 Task: Create a due date automation trigger when advanced on, 2 hours after a card is due add fields with custom field "Resume" set to a number lower or equal to 1 and lower than 10.
Action: Mouse moved to (815, 75)
Screenshot: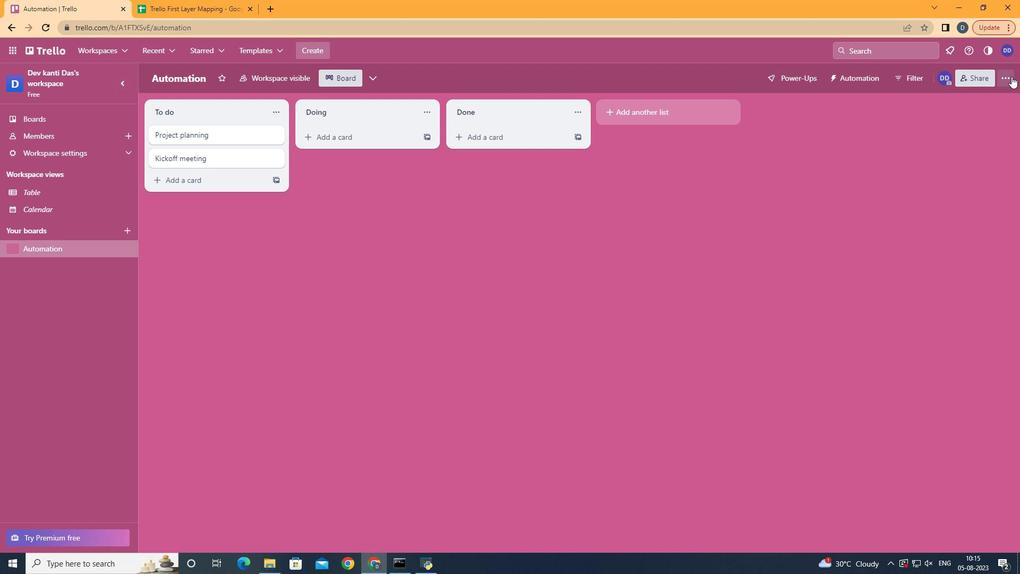 
Action: Mouse pressed left at (815, 75)
Screenshot: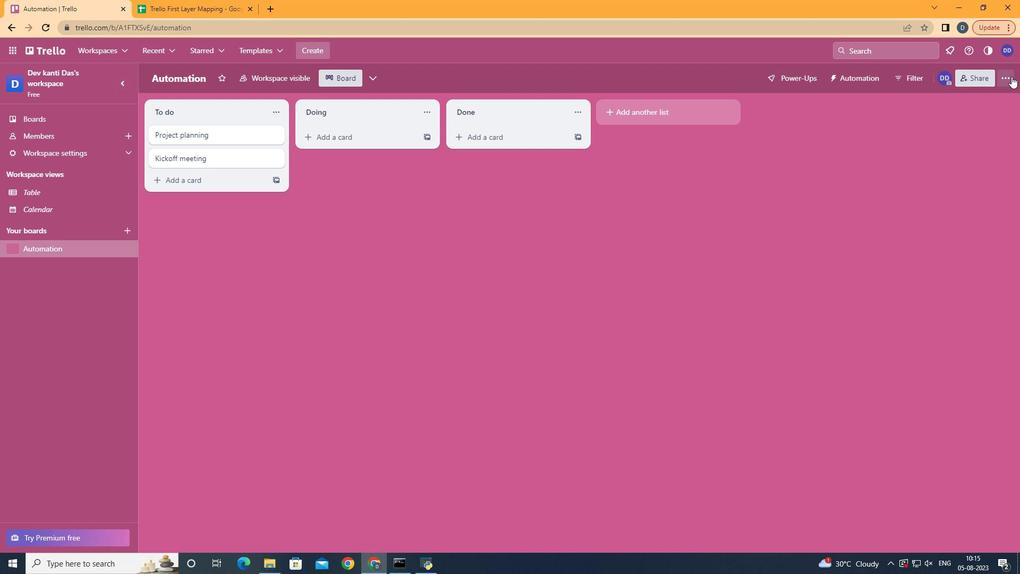 
Action: Mouse moved to (757, 224)
Screenshot: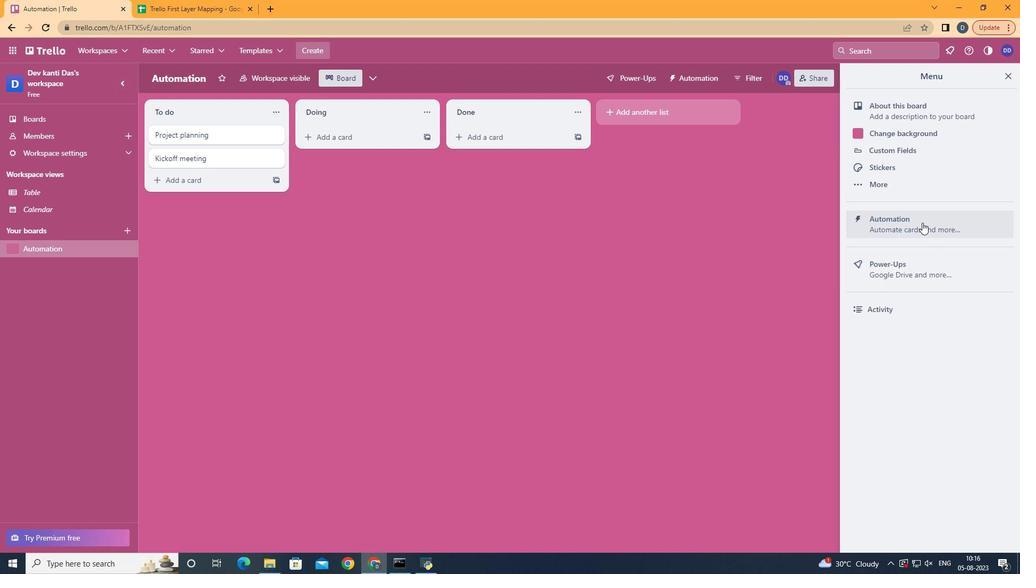 
Action: Mouse pressed left at (757, 224)
Screenshot: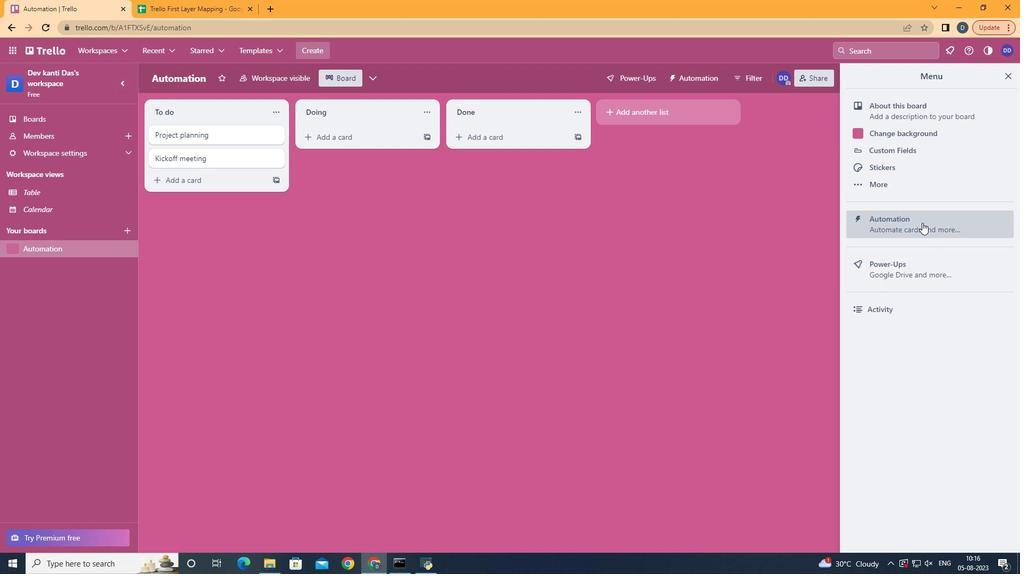
Action: Mouse moved to (307, 215)
Screenshot: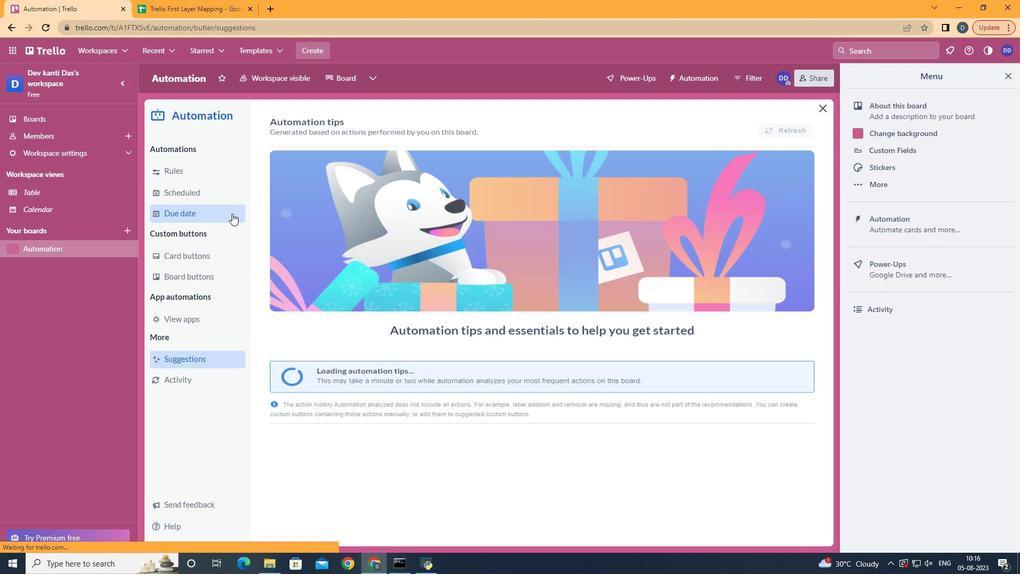 
Action: Mouse pressed left at (307, 215)
Screenshot: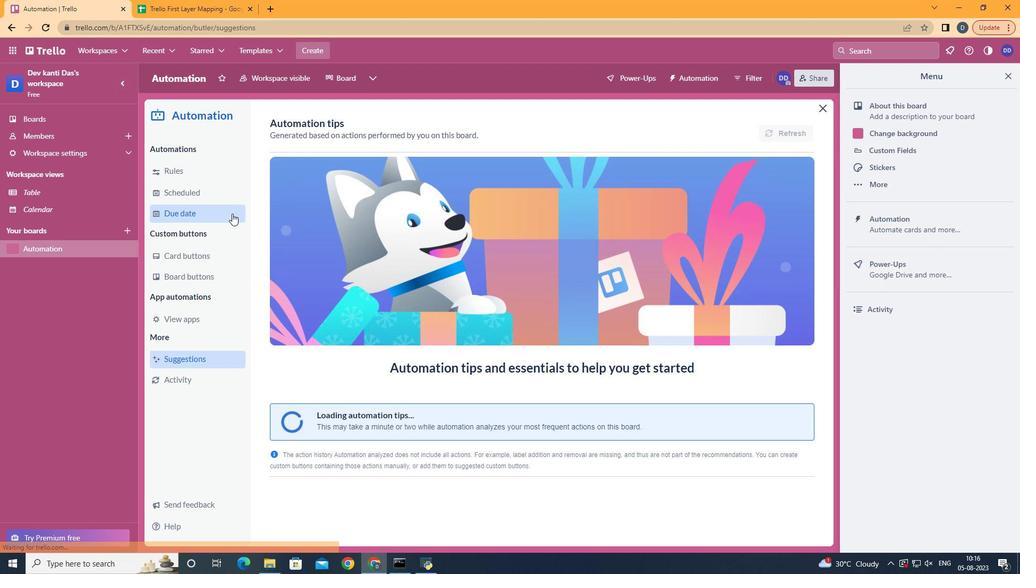 
Action: Mouse moved to (640, 124)
Screenshot: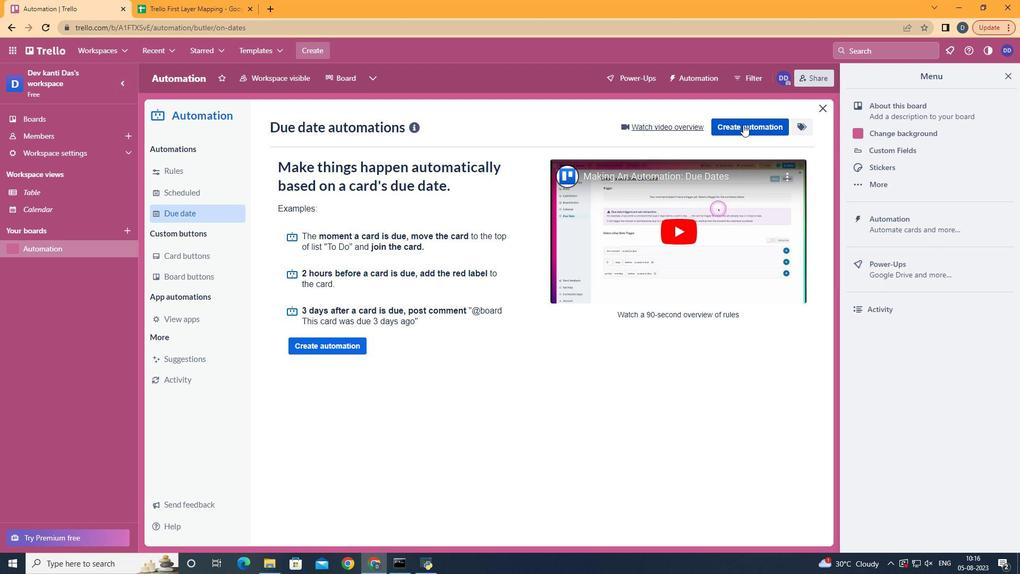 
Action: Mouse pressed left at (640, 124)
Screenshot: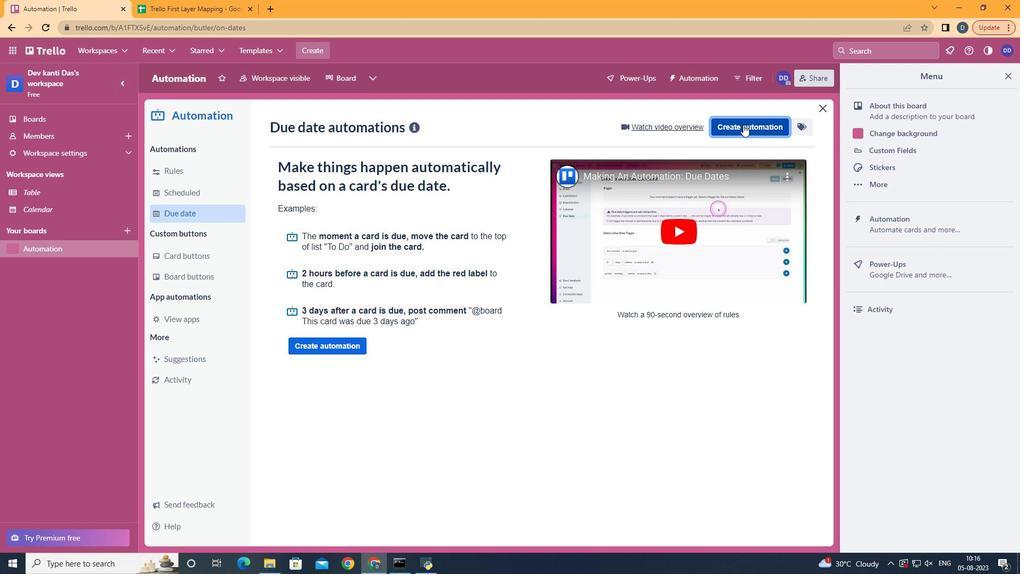 
Action: Mouse moved to (527, 233)
Screenshot: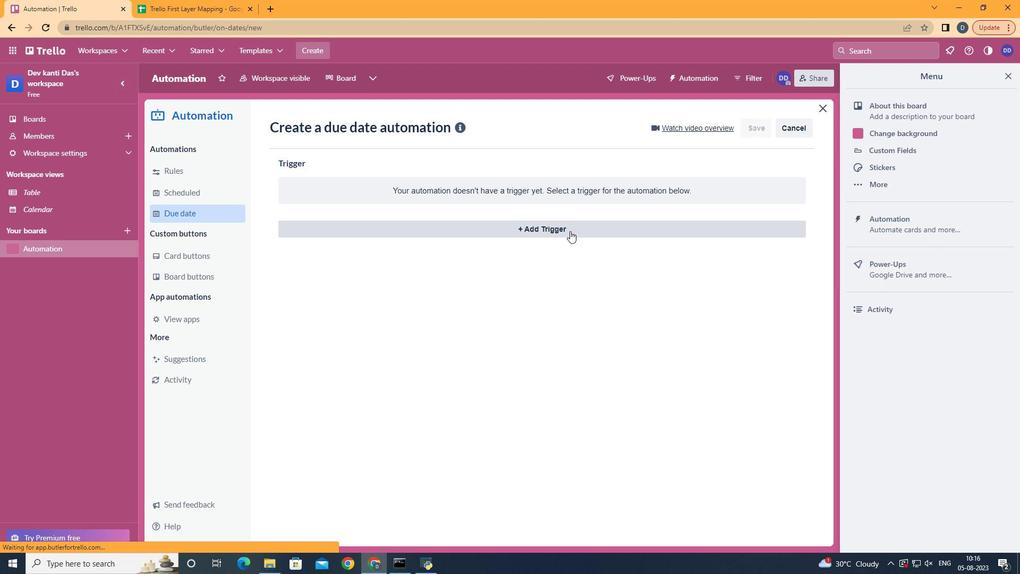 
Action: Mouse pressed left at (527, 233)
Screenshot: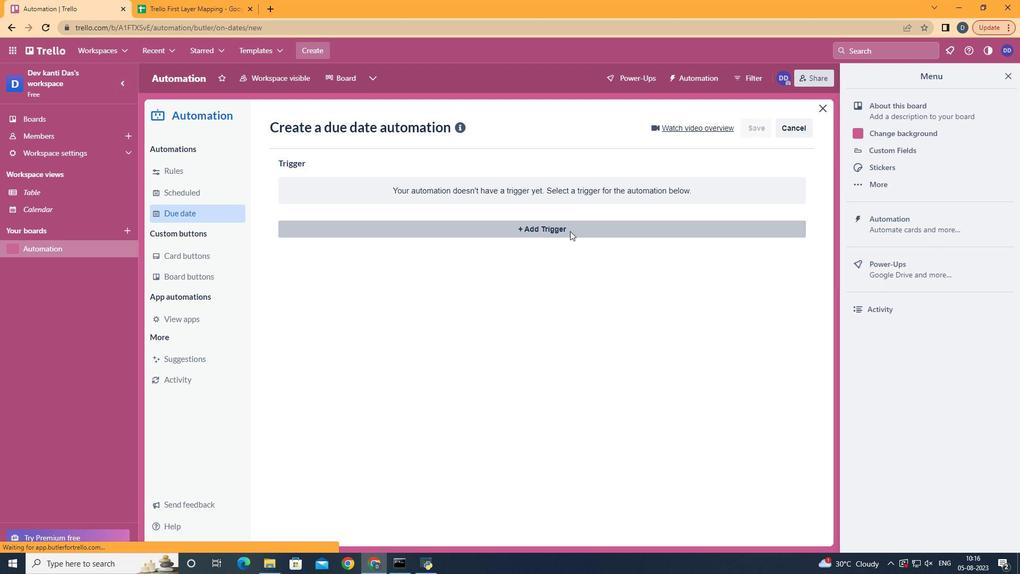 
Action: Mouse moved to (380, 453)
Screenshot: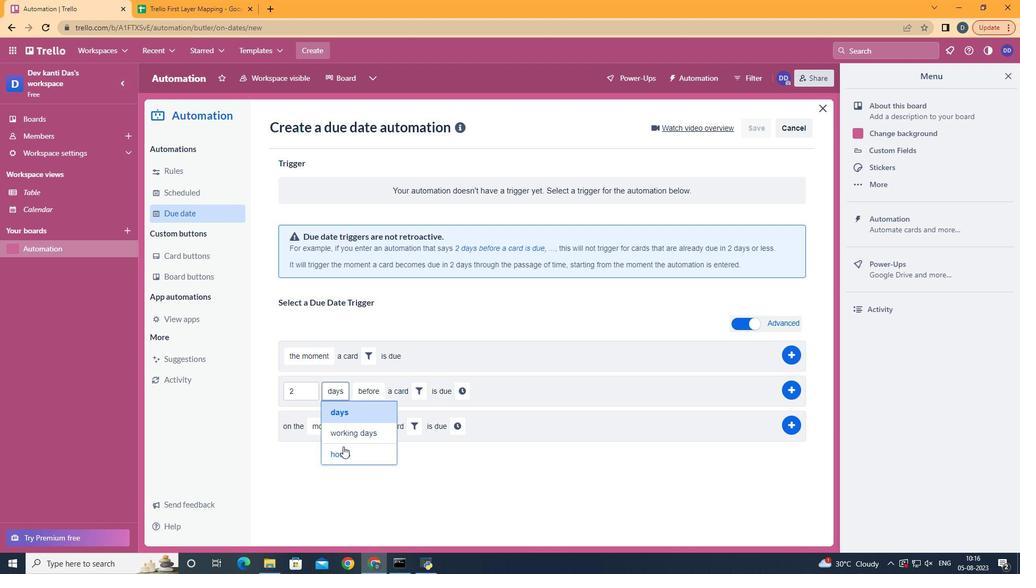
Action: Mouse pressed left at (380, 453)
Screenshot: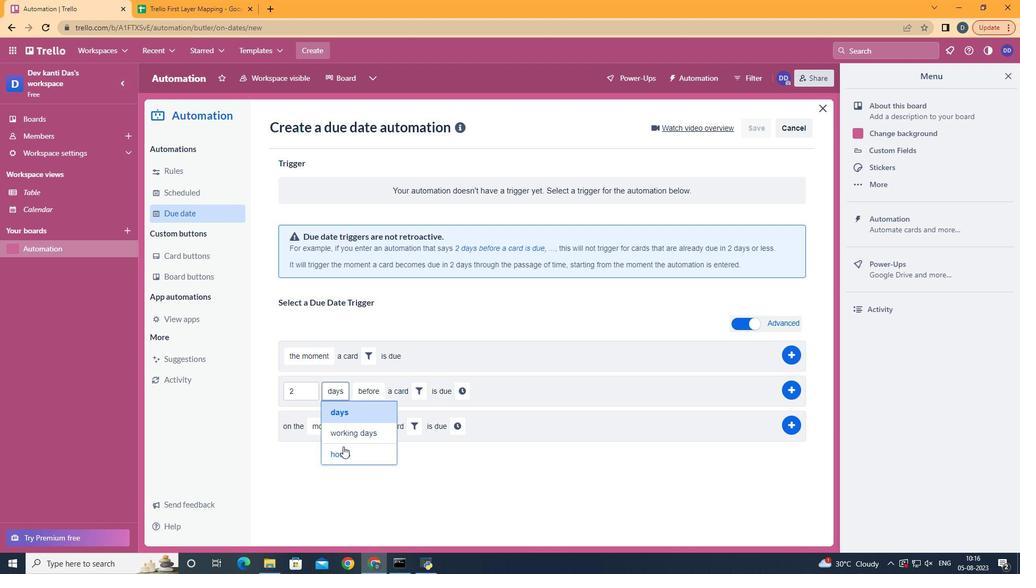 
Action: Mouse moved to (396, 442)
Screenshot: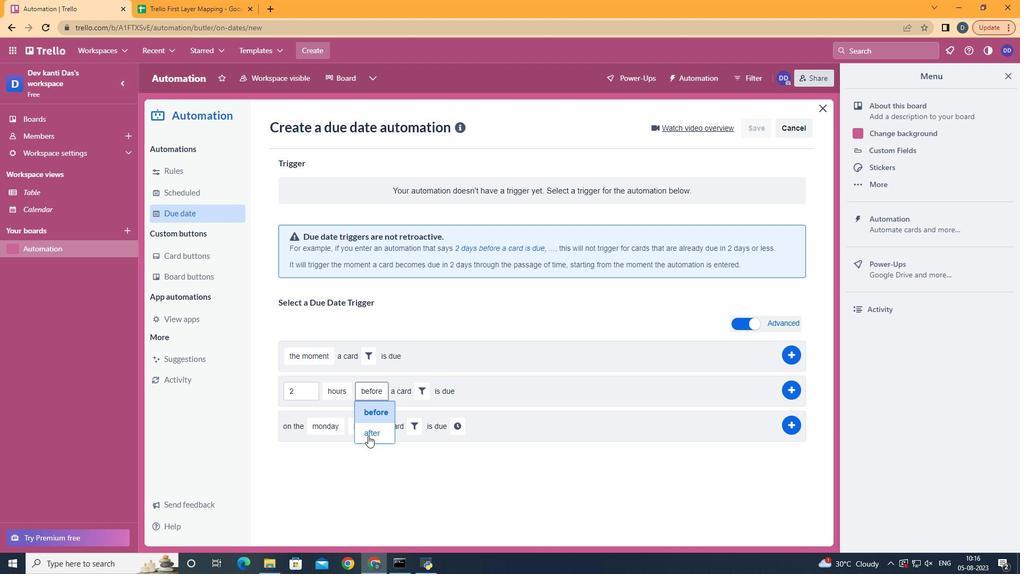 
Action: Mouse pressed left at (396, 442)
Screenshot: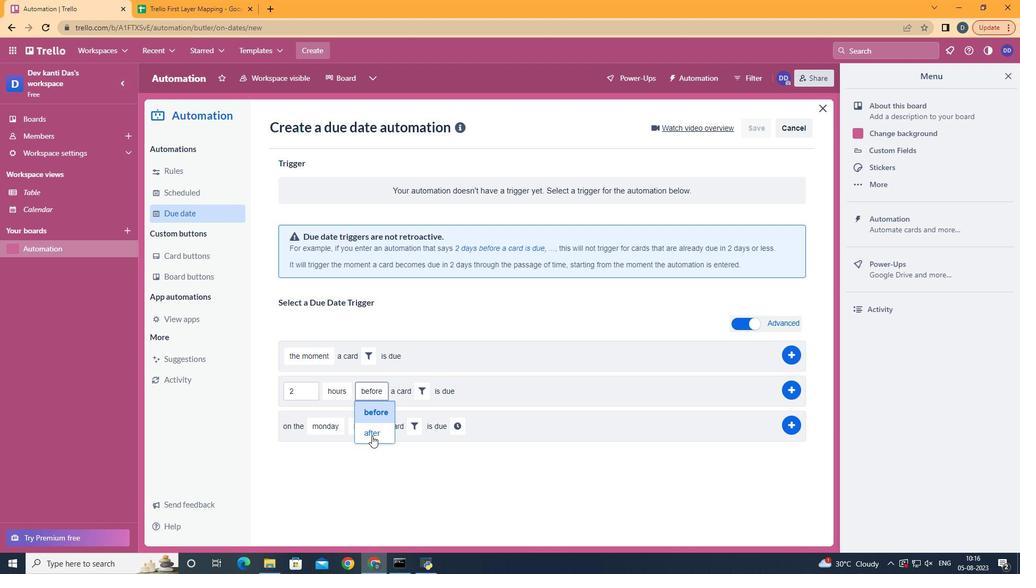 
Action: Mouse moved to (427, 398)
Screenshot: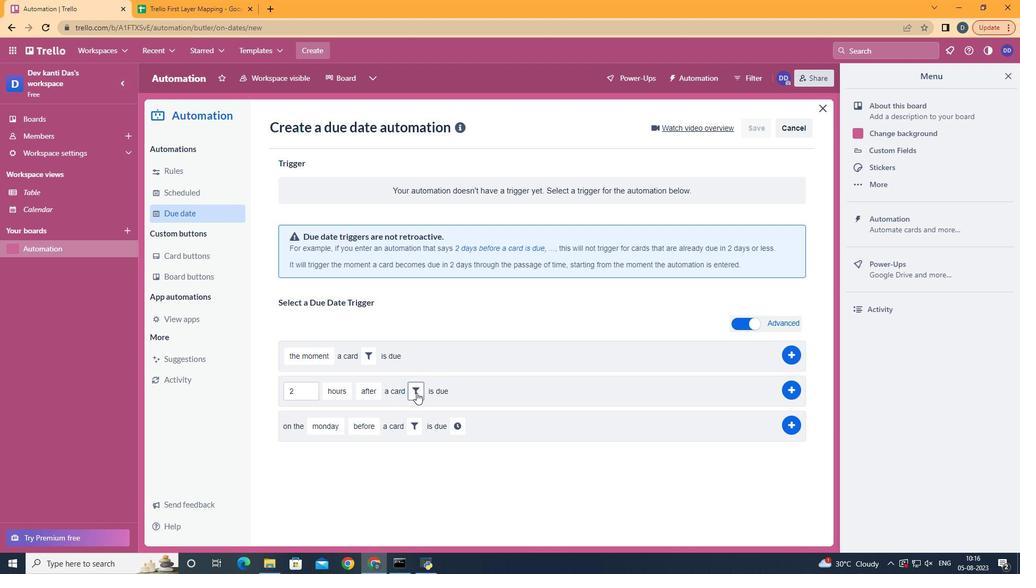 
Action: Mouse pressed left at (427, 398)
Screenshot: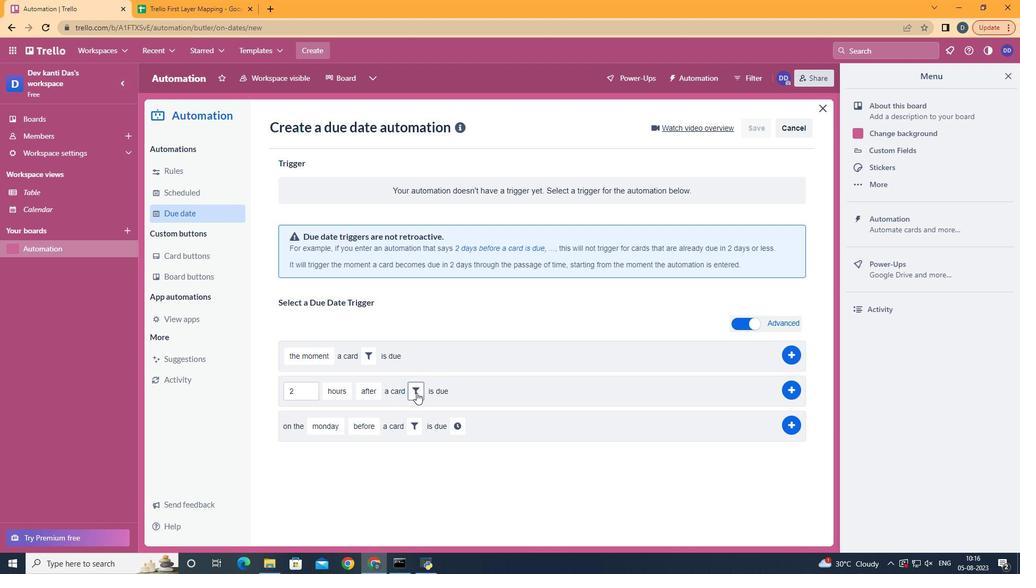 
Action: Mouse moved to (530, 430)
Screenshot: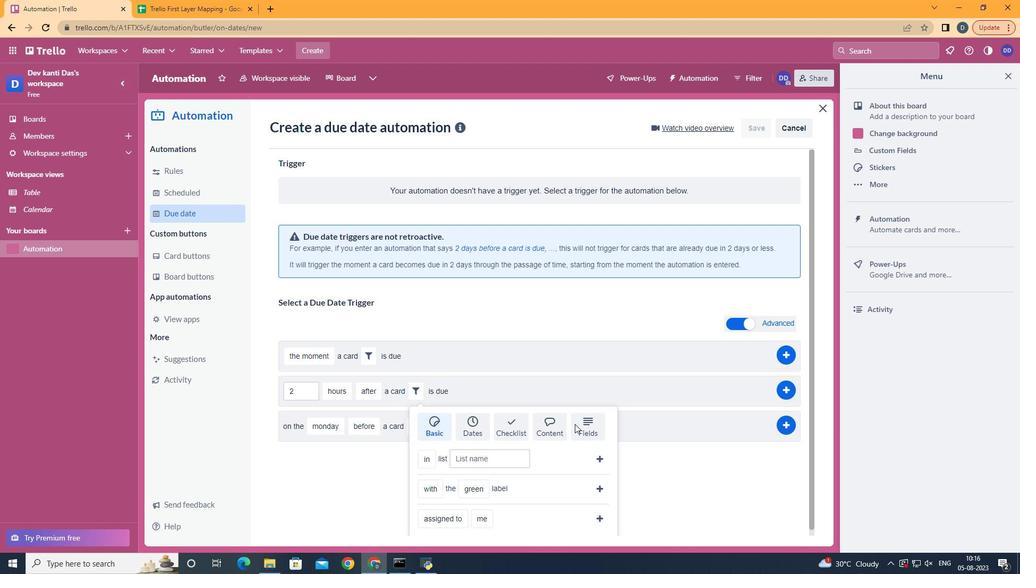 
Action: Mouse pressed left at (530, 430)
Screenshot: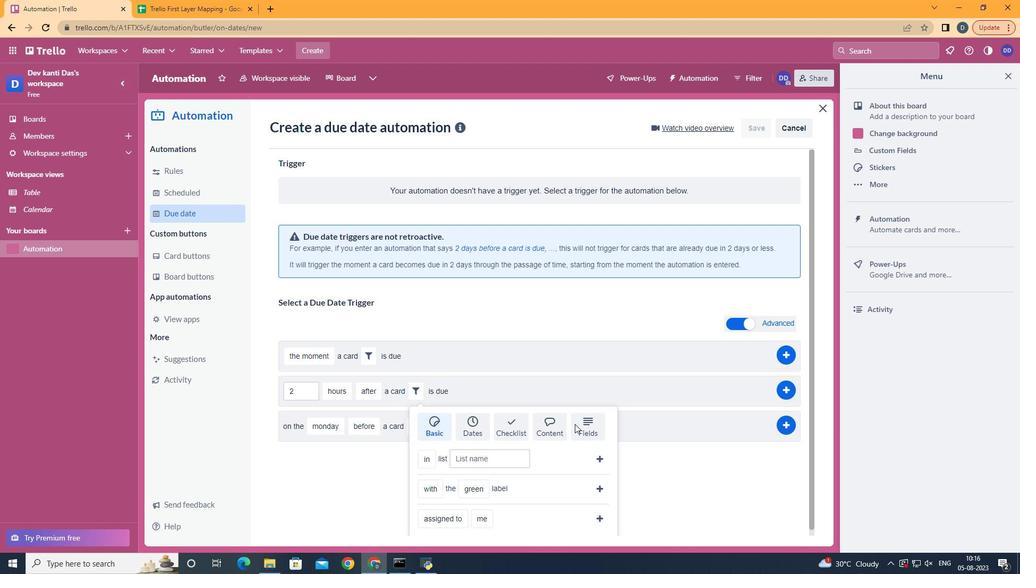 
Action: Mouse scrolled (530, 429) with delta (0, 0)
Screenshot: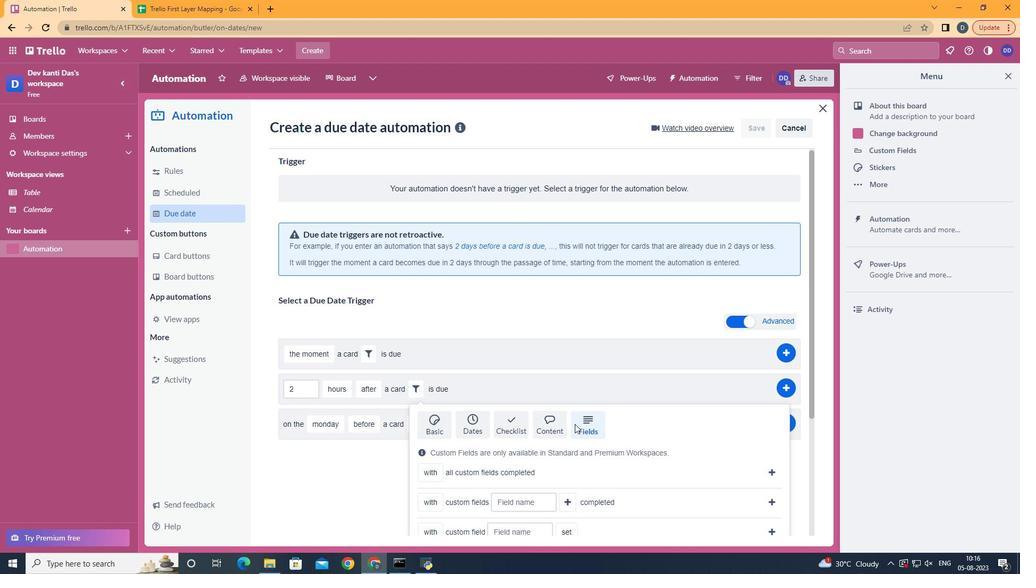 
Action: Mouse scrolled (530, 429) with delta (0, 0)
Screenshot: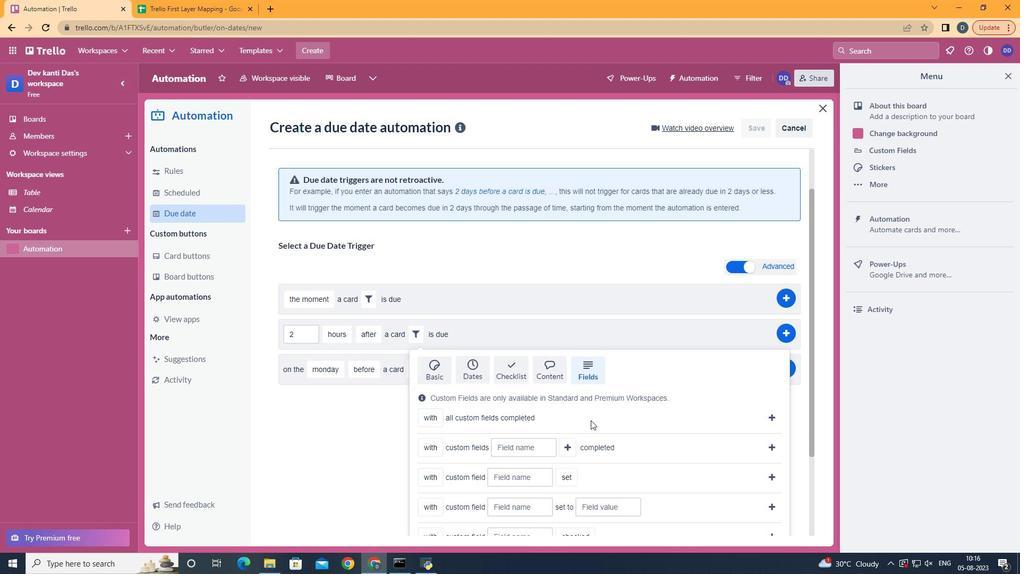
Action: Mouse scrolled (530, 429) with delta (0, 0)
Screenshot: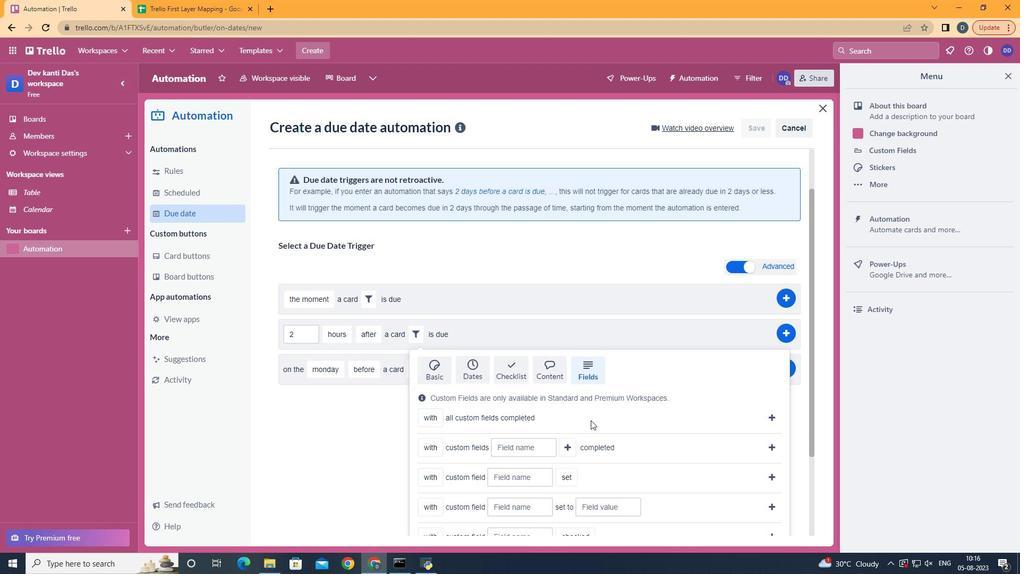 
Action: Mouse scrolled (530, 429) with delta (0, 0)
Screenshot: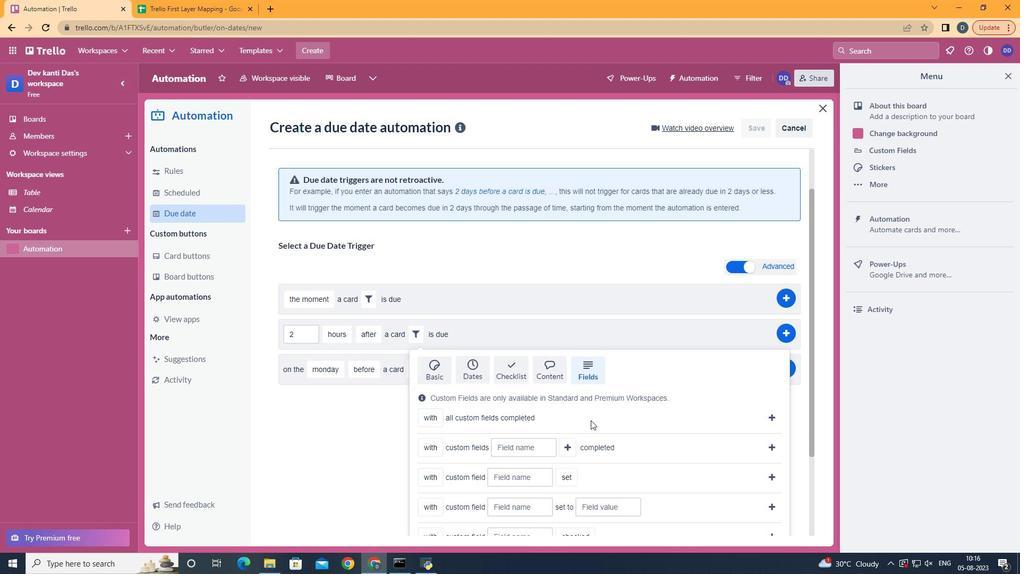 
Action: Mouse scrolled (530, 429) with delta (0, 0)
Screenshot: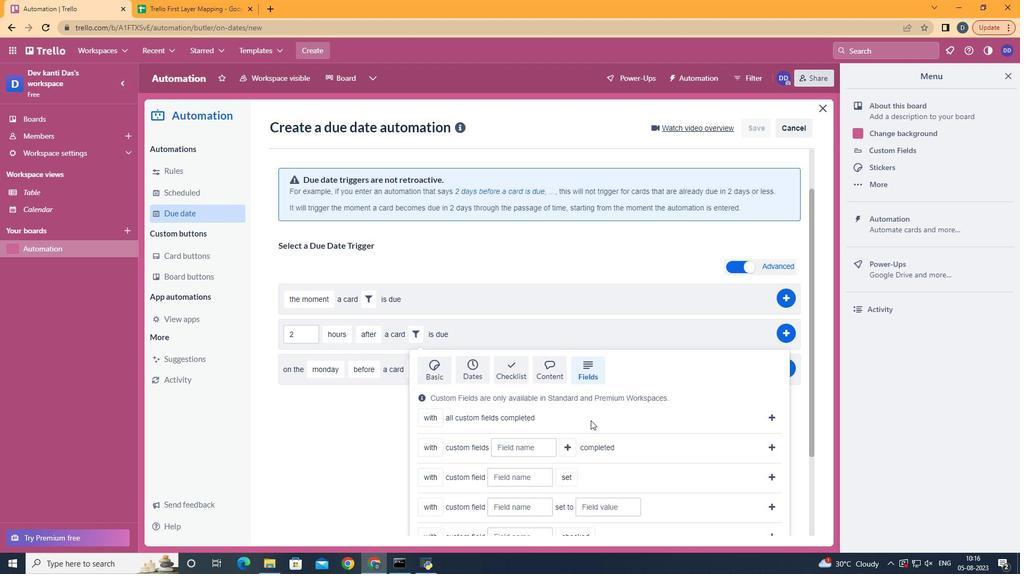 
Action: Mouse scrolled (530, 429) with delta (0, 0)
Screenshot: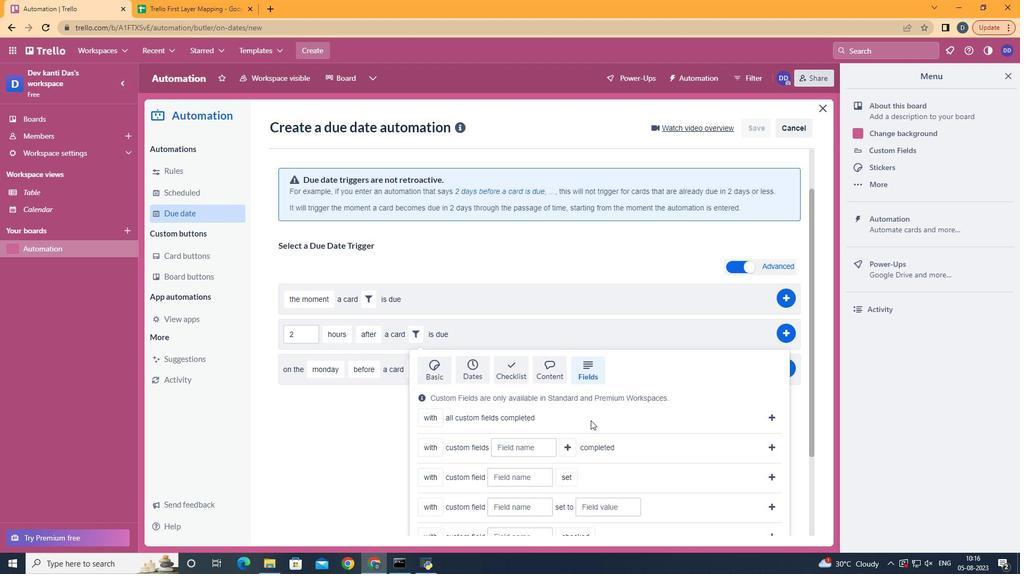 
Action: Mouse moved to (436, 479)
Screenshot: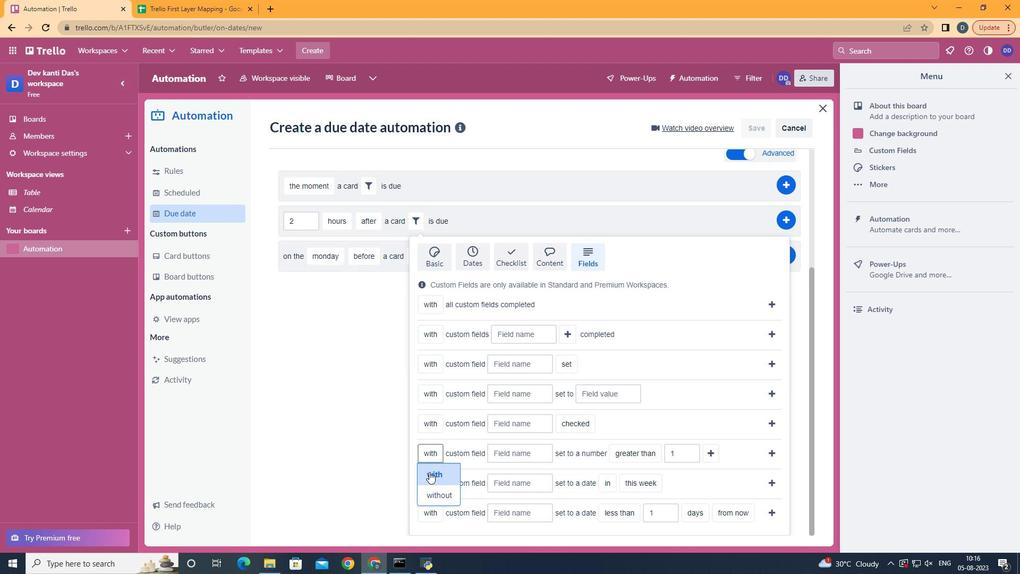
Action: Mouse pressed left at (436, 479)
Screenshot: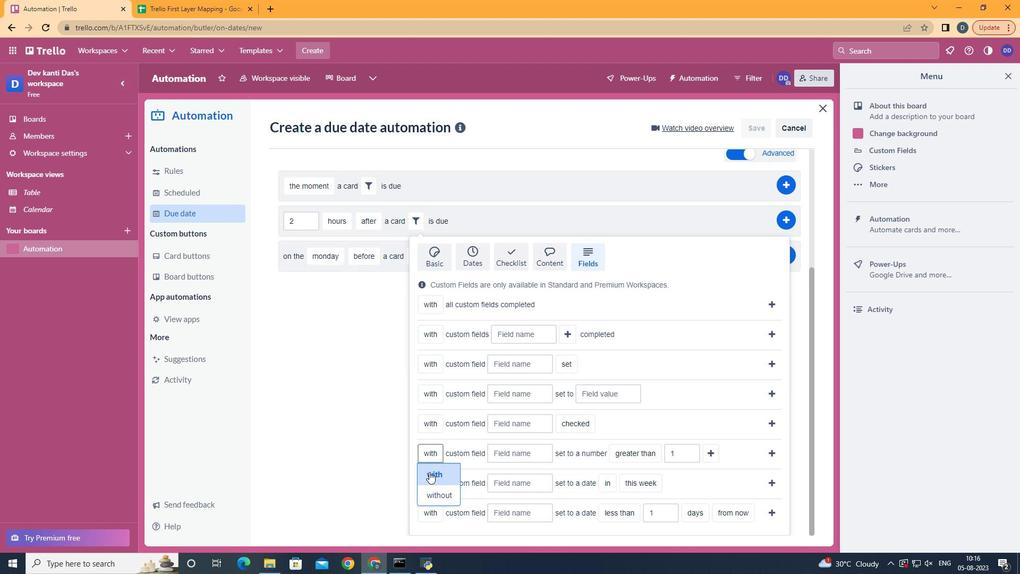 
Action: Mouse moved to (494, 464)
Screenshot: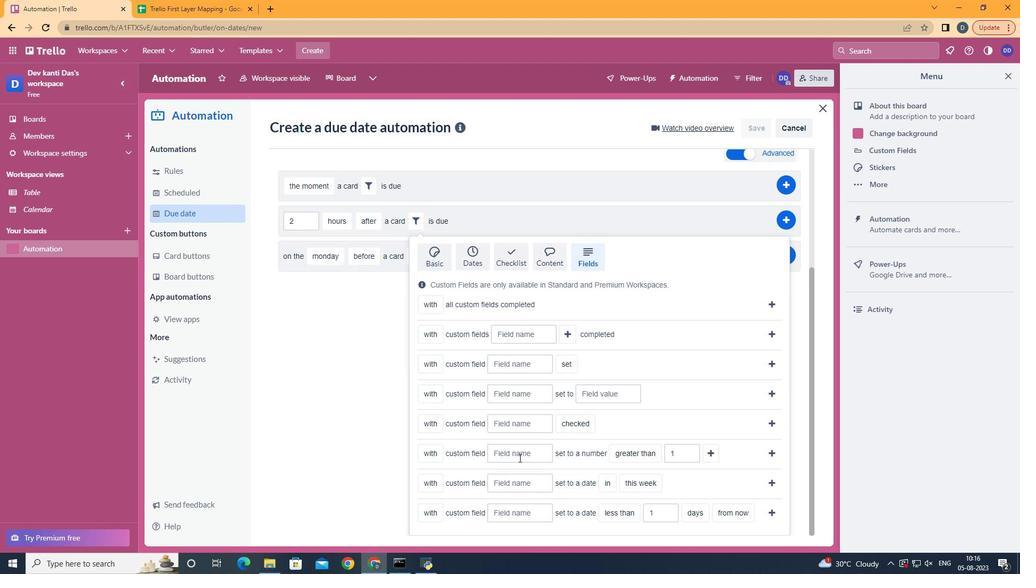 
Action: Mouse pressed left at (494, 464)
Screenshot: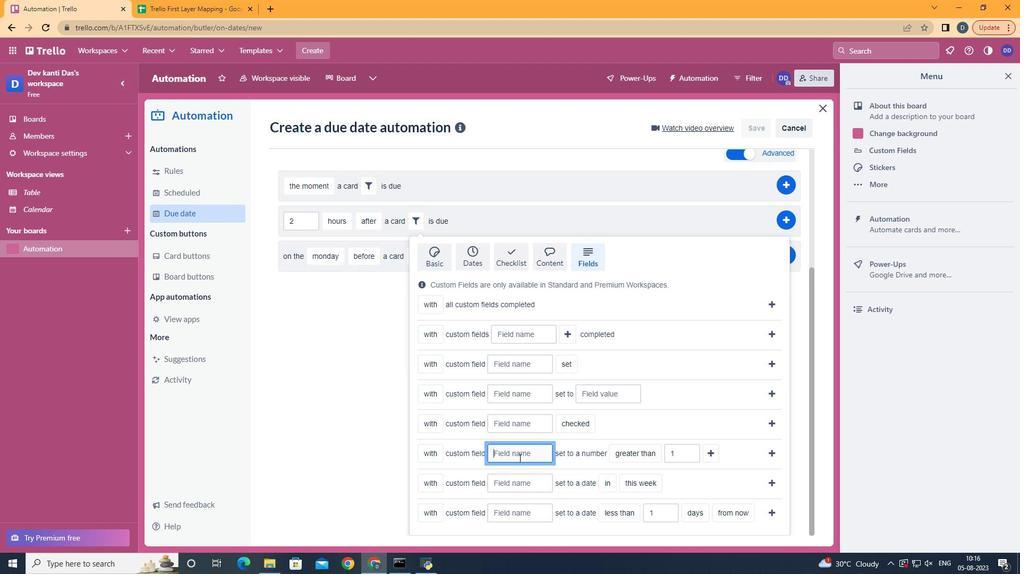 
Action: Key pressed <Key.shift>Resume
Screenshot: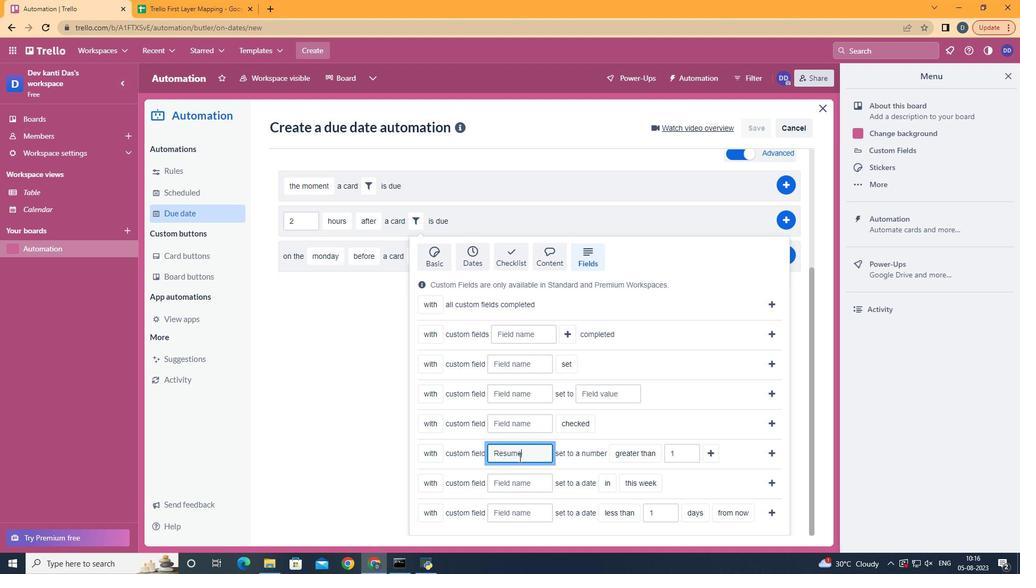 
Action: Mouse moved to (587, 419)
Screenshot: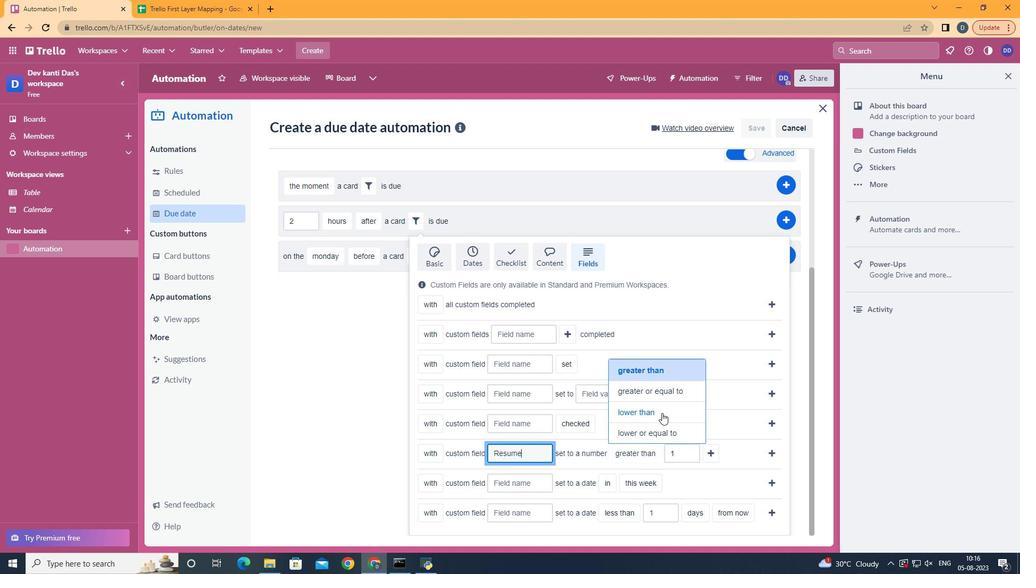 
Action: Mouse pressed left at (587, 419)
Screenshot: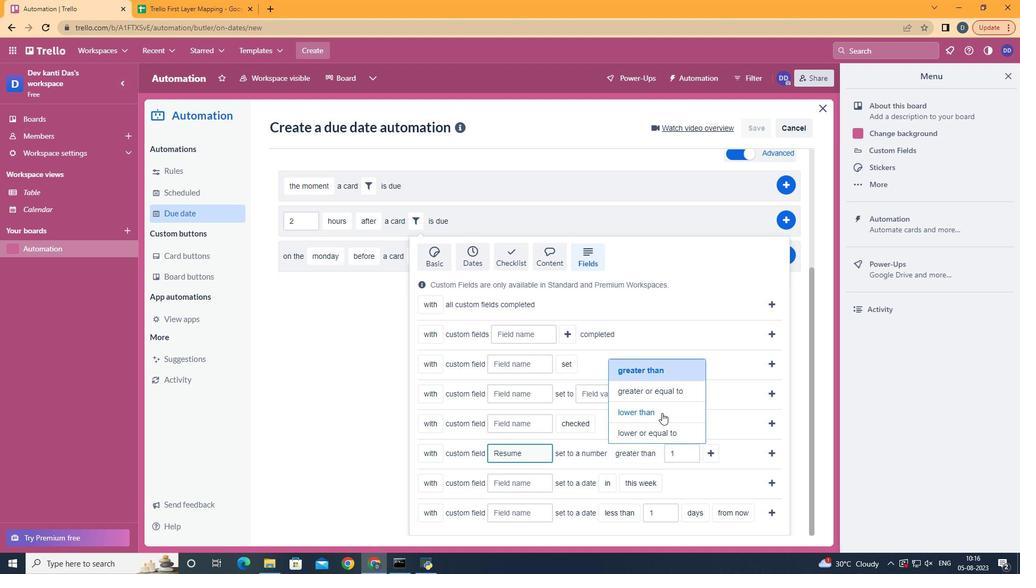 
Action: Mouse moved to (577, 443)
Screenshot: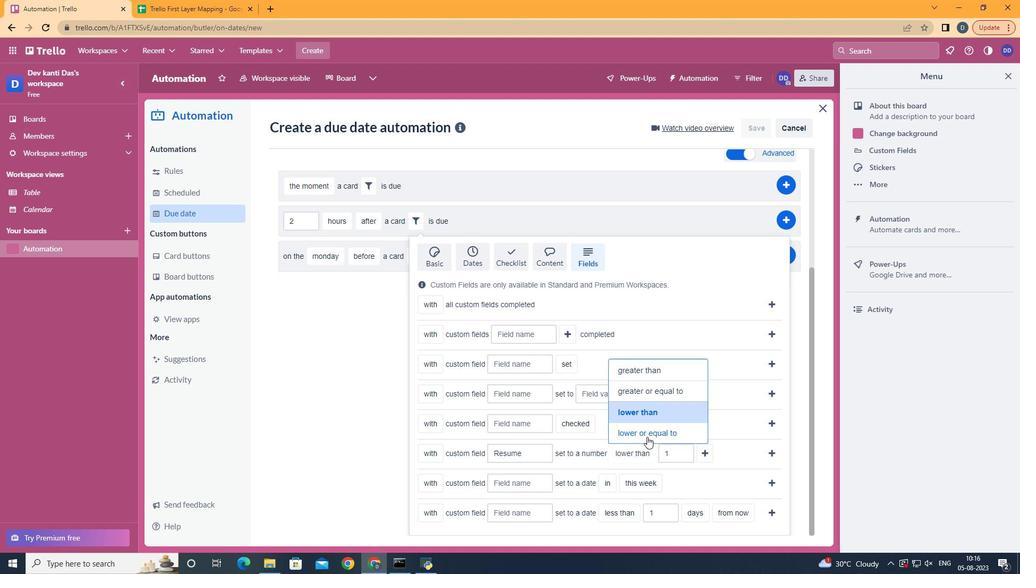 
Action: Mouse pressed left at (577, 443)
Screenshot: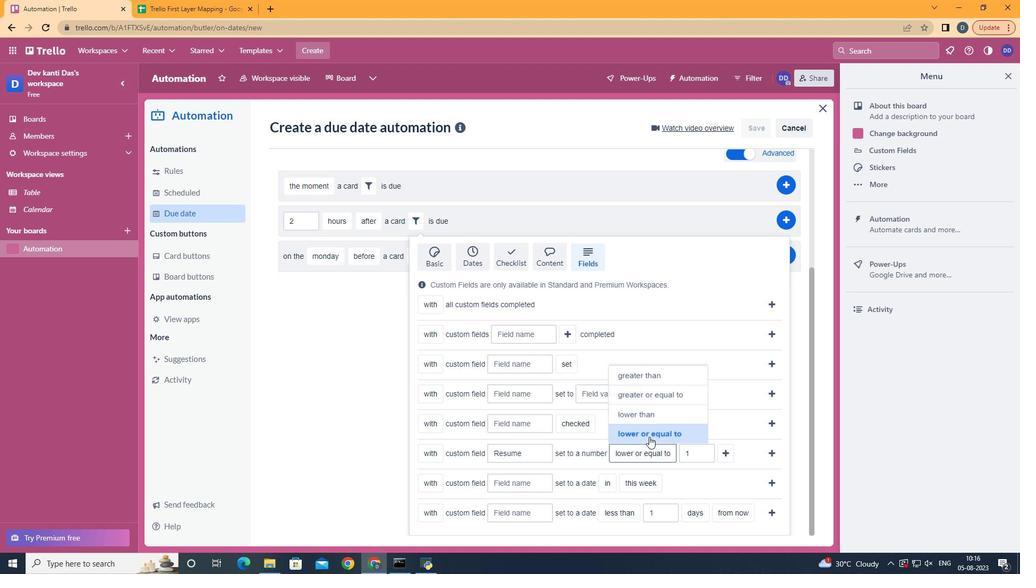 
Action: Mouse moved to (626, 460)
Screenshot: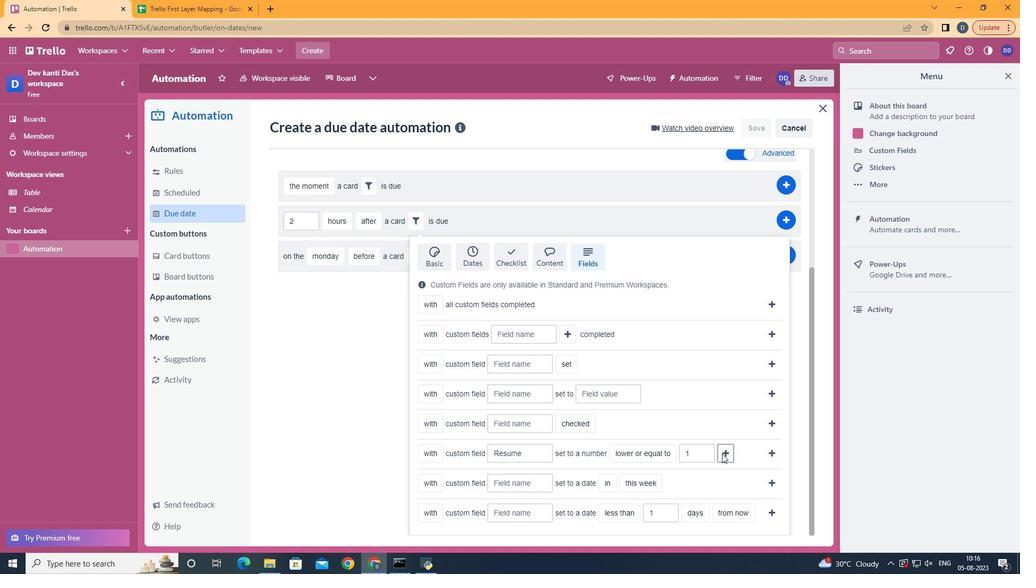
Action: Mouse pressed left at (626, 460)
Screenshot: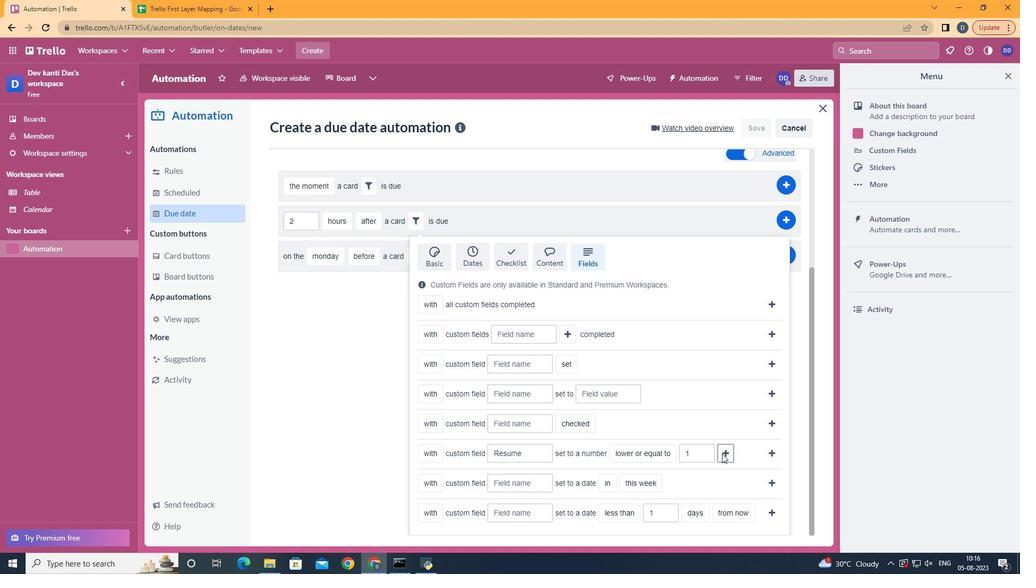 
Action: Mouse moved to (471, 399)
Screenshot: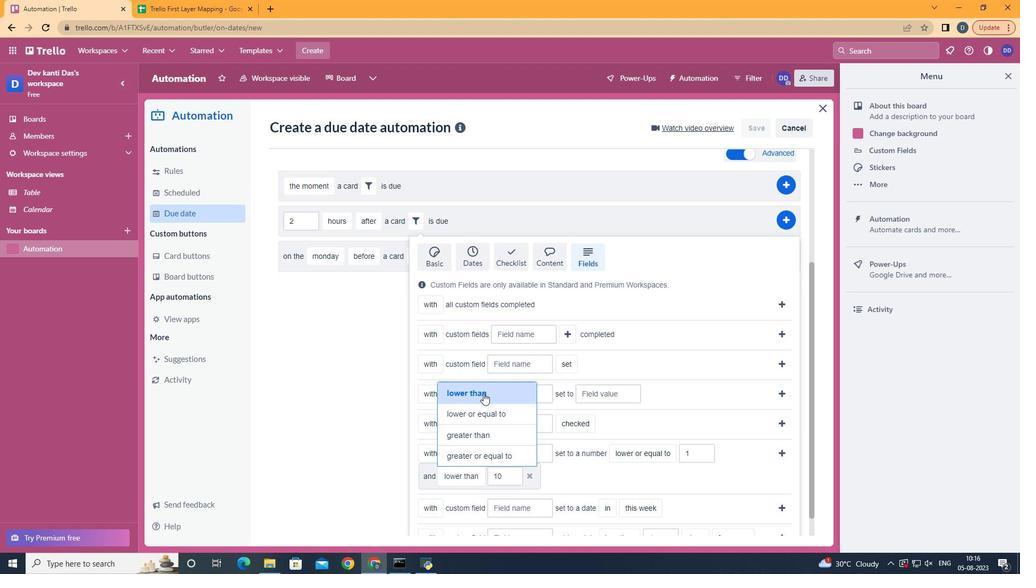
Action: Mouse pressed left at (471, 399)
Screenshot: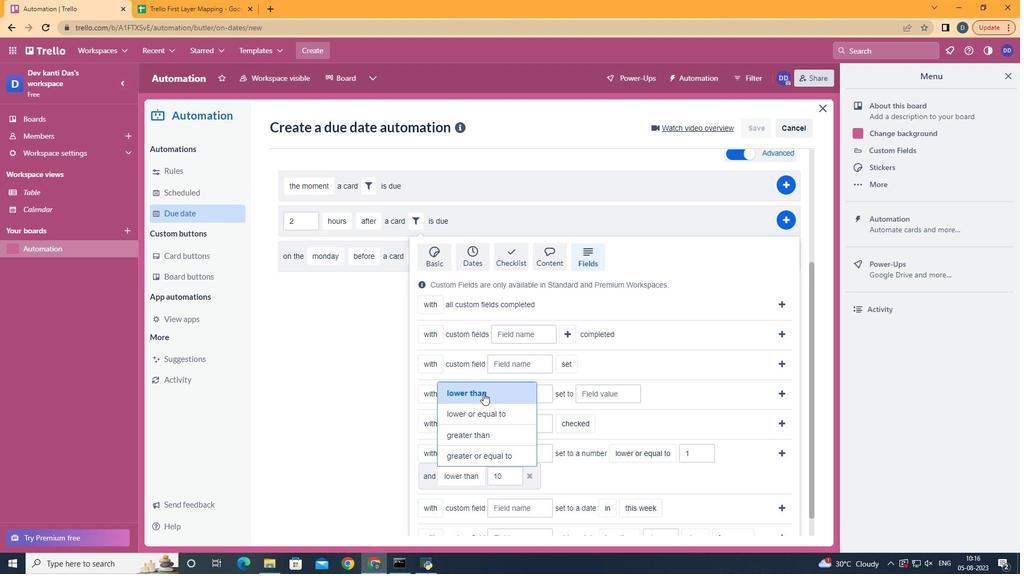 
Action: Mouse moved to (665, 460)
Screenshot: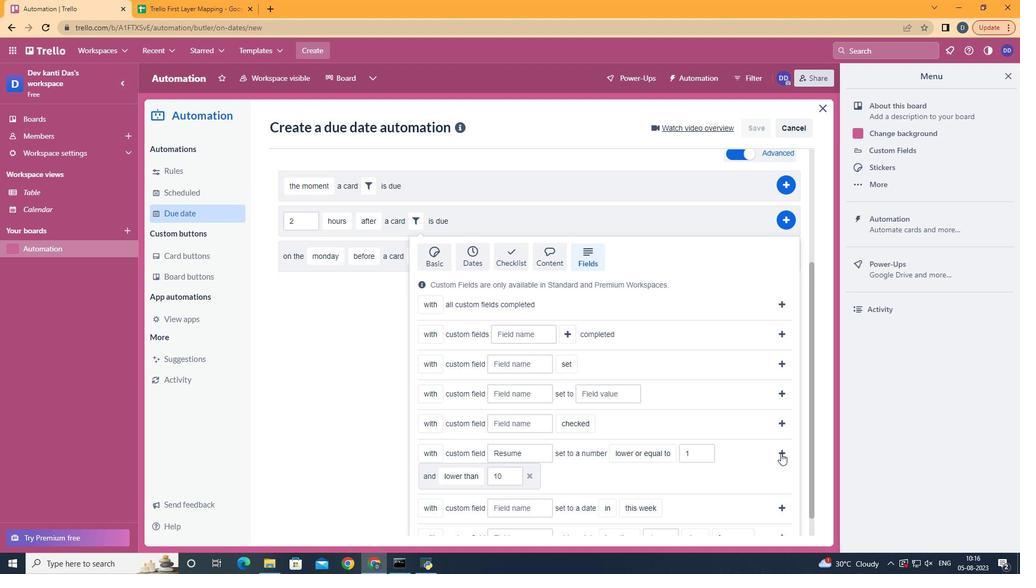 
Action: Mouse pressed left at (665, 460)
Screenshot: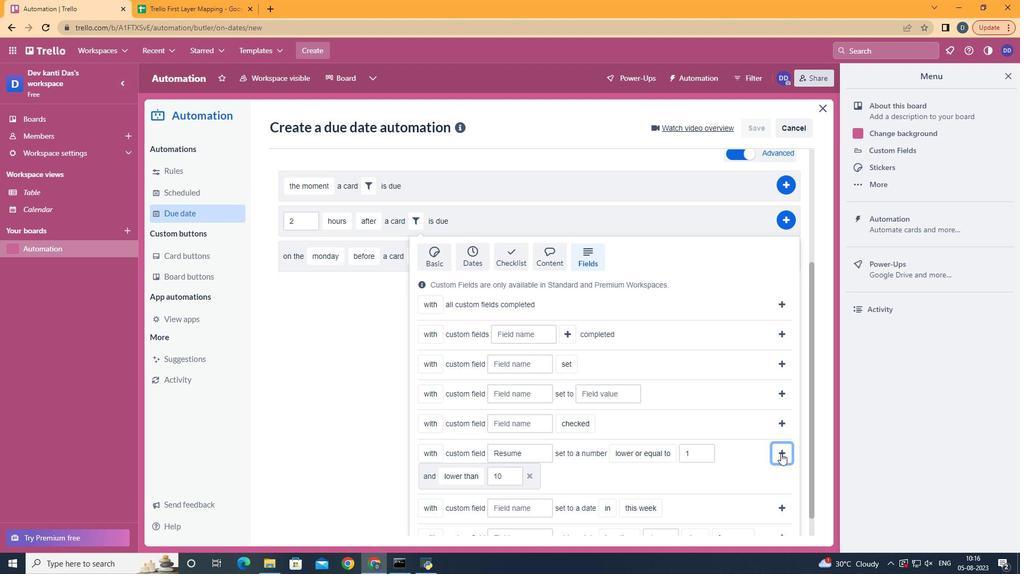 
Action: Mouse moved to (672, 392)
Screenshot: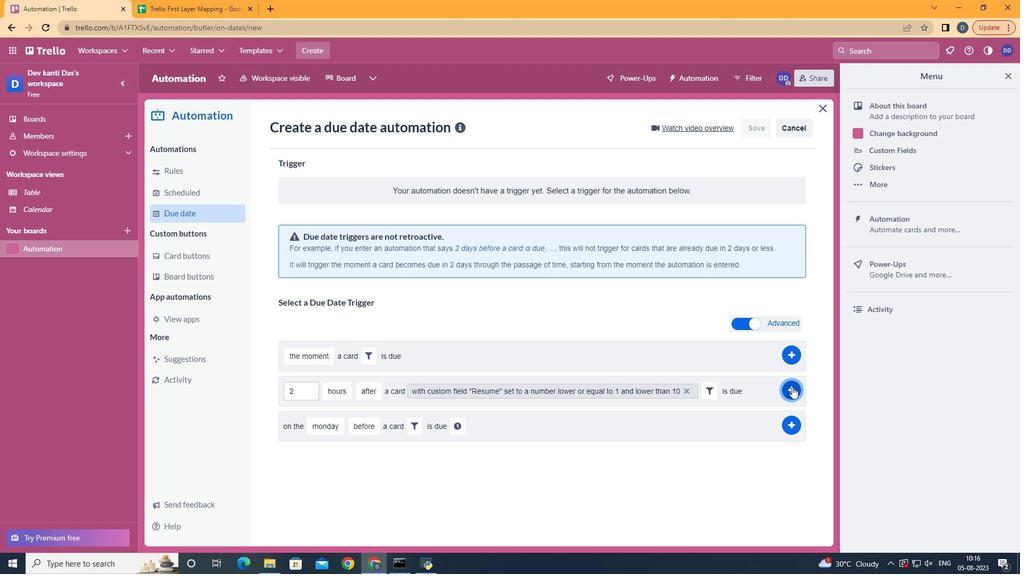 
Action: Mouse pressed left at (672, 392)
Screenshot: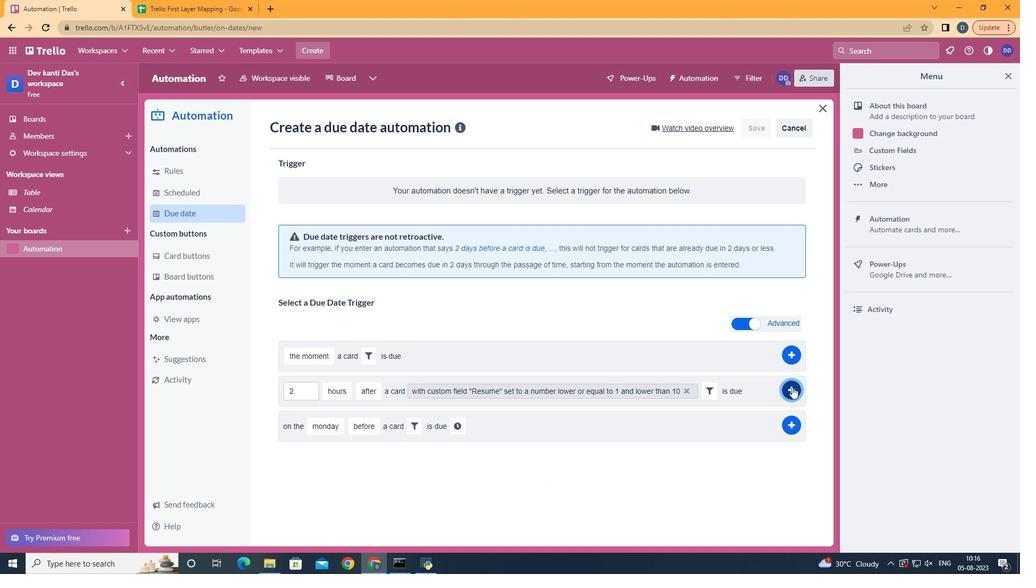 
Action: Mouse moved to (394, 180)
Screenshot: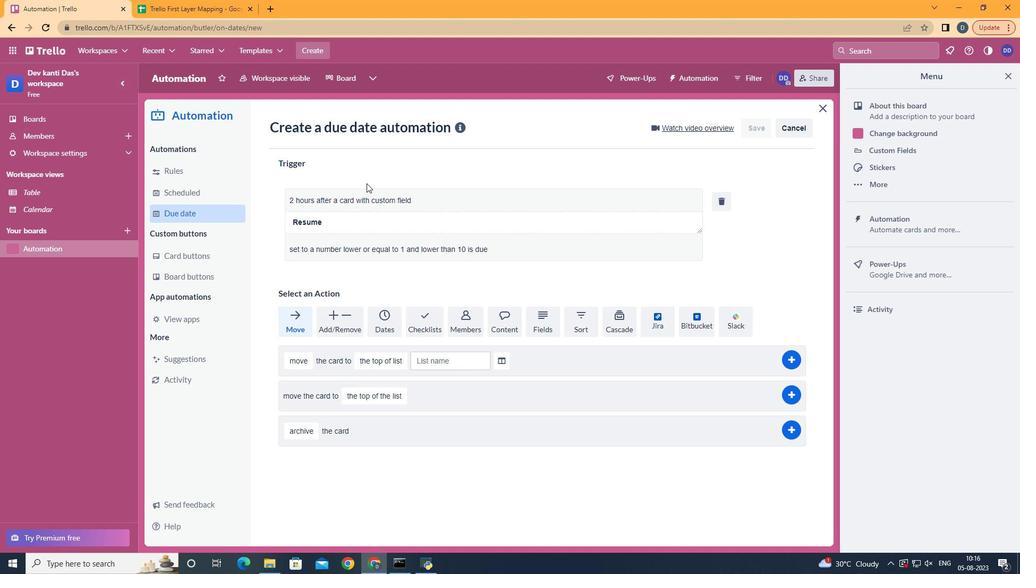 
